Task: Create an event for the savings plan review.
Action: Mouse moved to (87, 117)
Screenshot: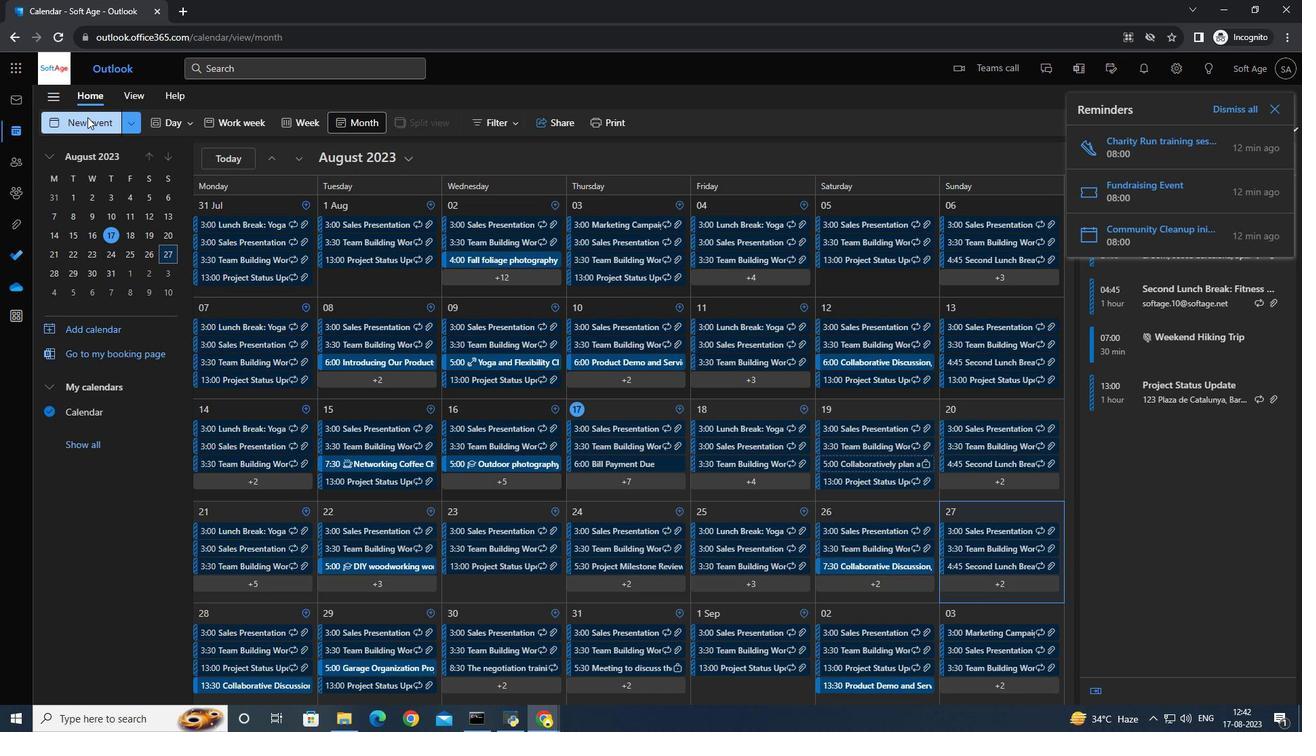 
Action: Mouse pressed left at (87, 117)
Screenshot: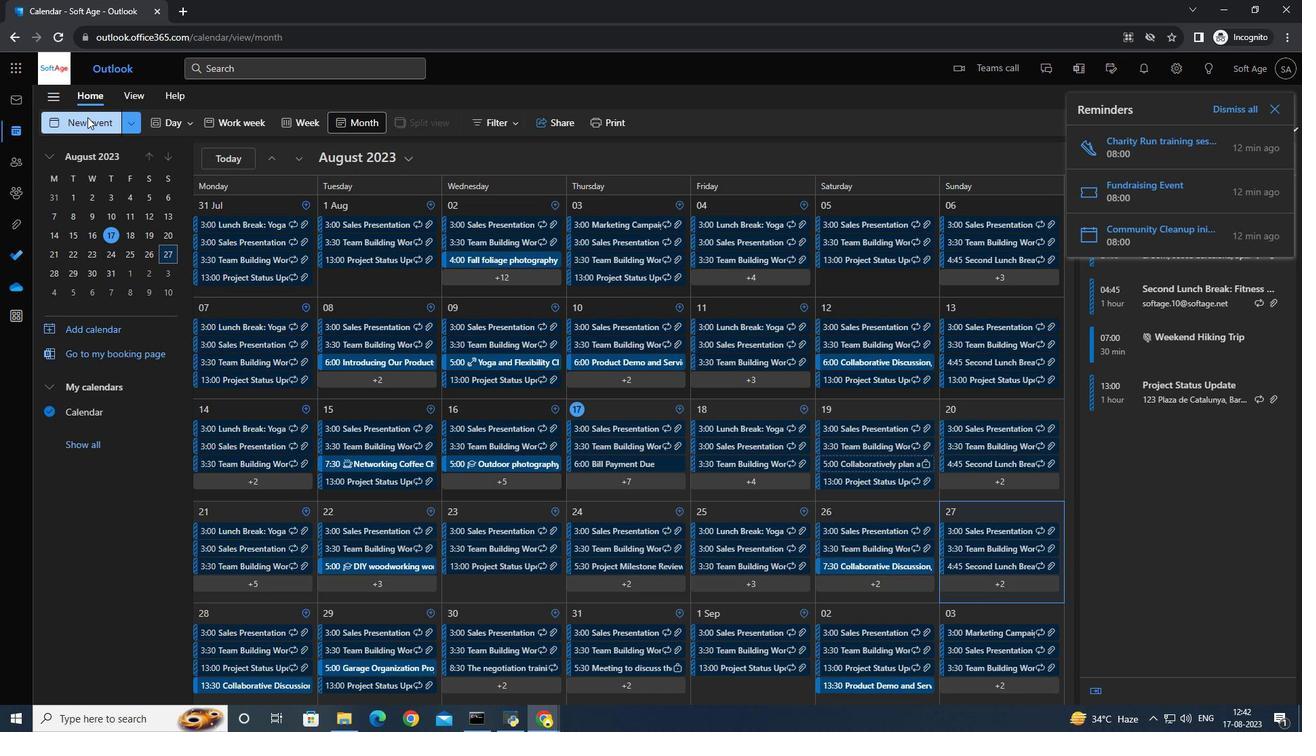 
Action: Mouse moved to (366, 203)
Screenshot: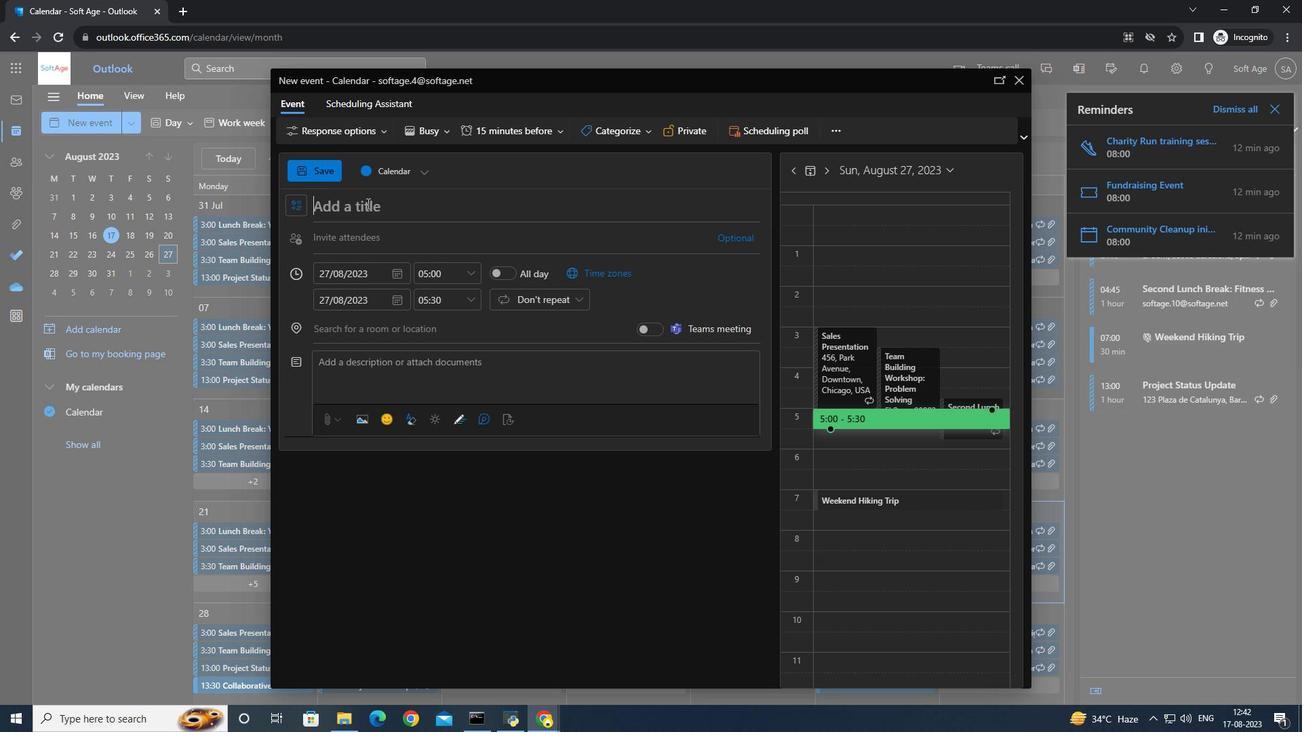 
Action: Key pressed <Key.caps_lock>S<Key.caps_lock>avings<Key.space>plan<Key.space><Key.caps_lock>RE
Screenshot: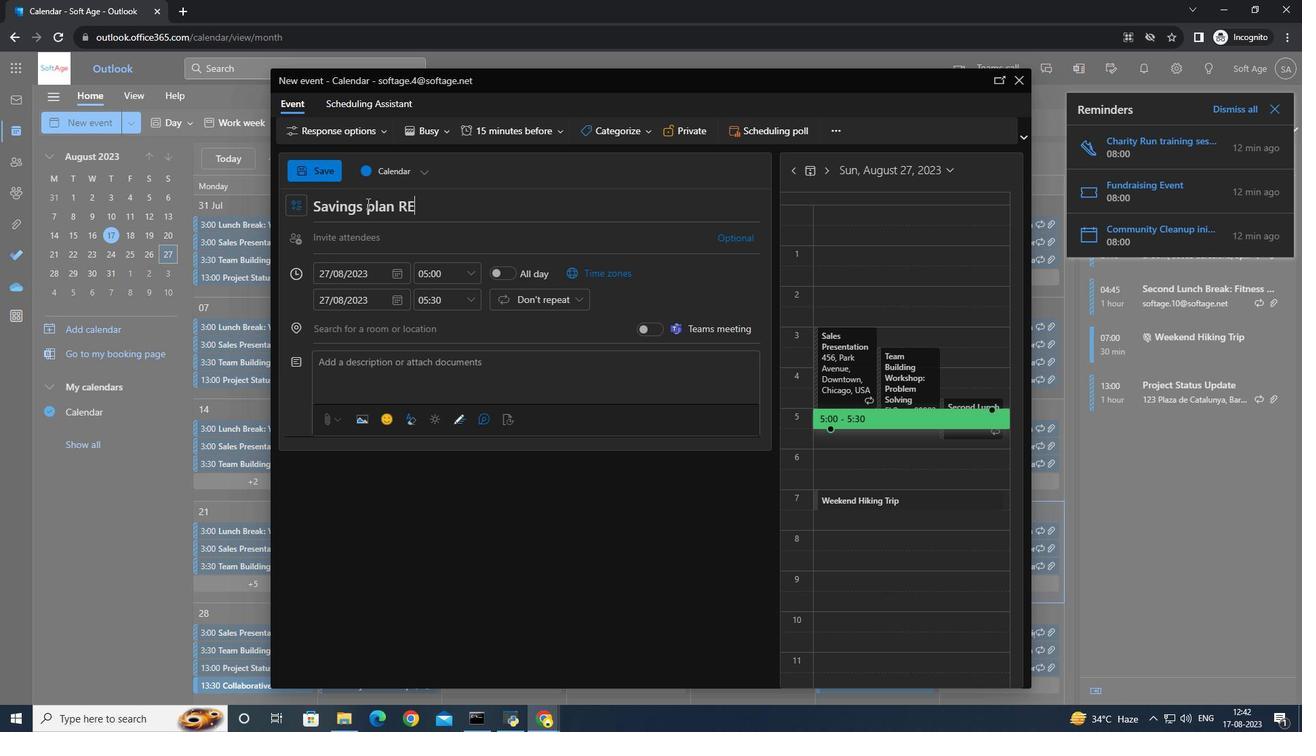 
Action: Mouse moved to (383, 199)
Screenshot: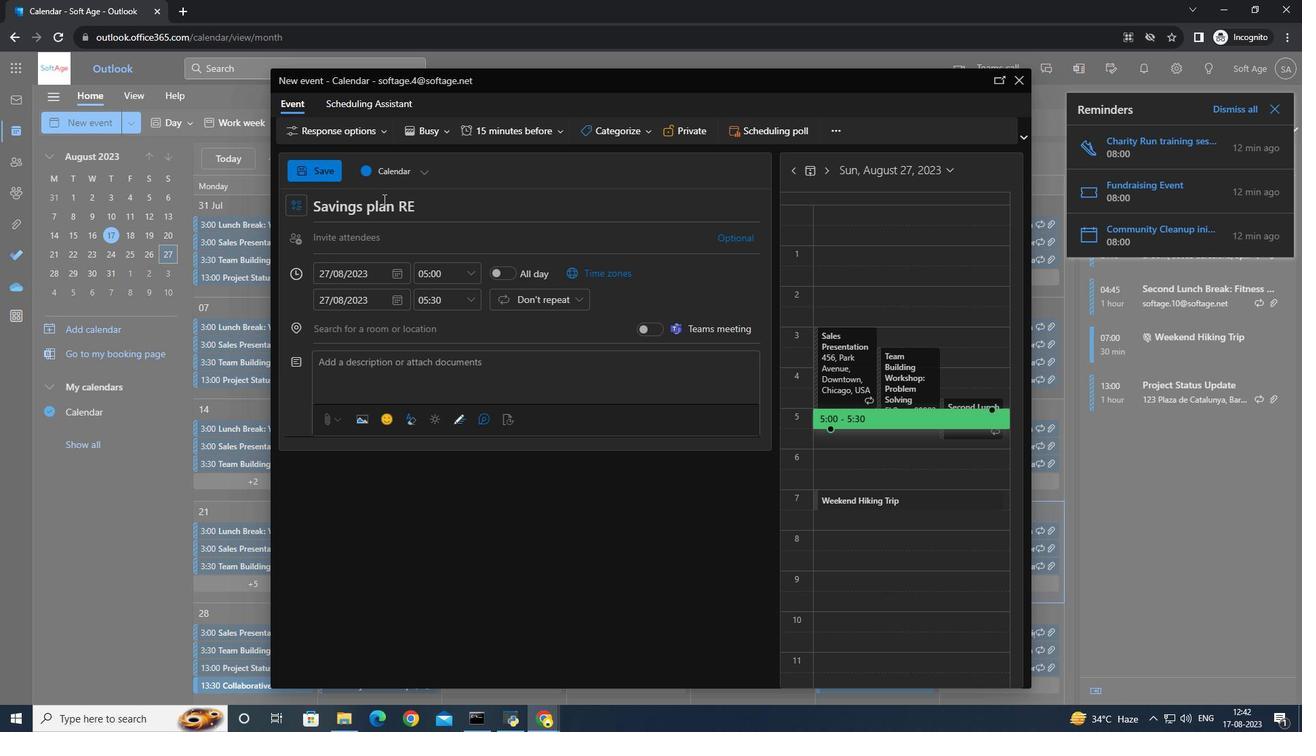 
Action: Key pressed <Key.backspace><Key.caps_lock>eview
Screenshot: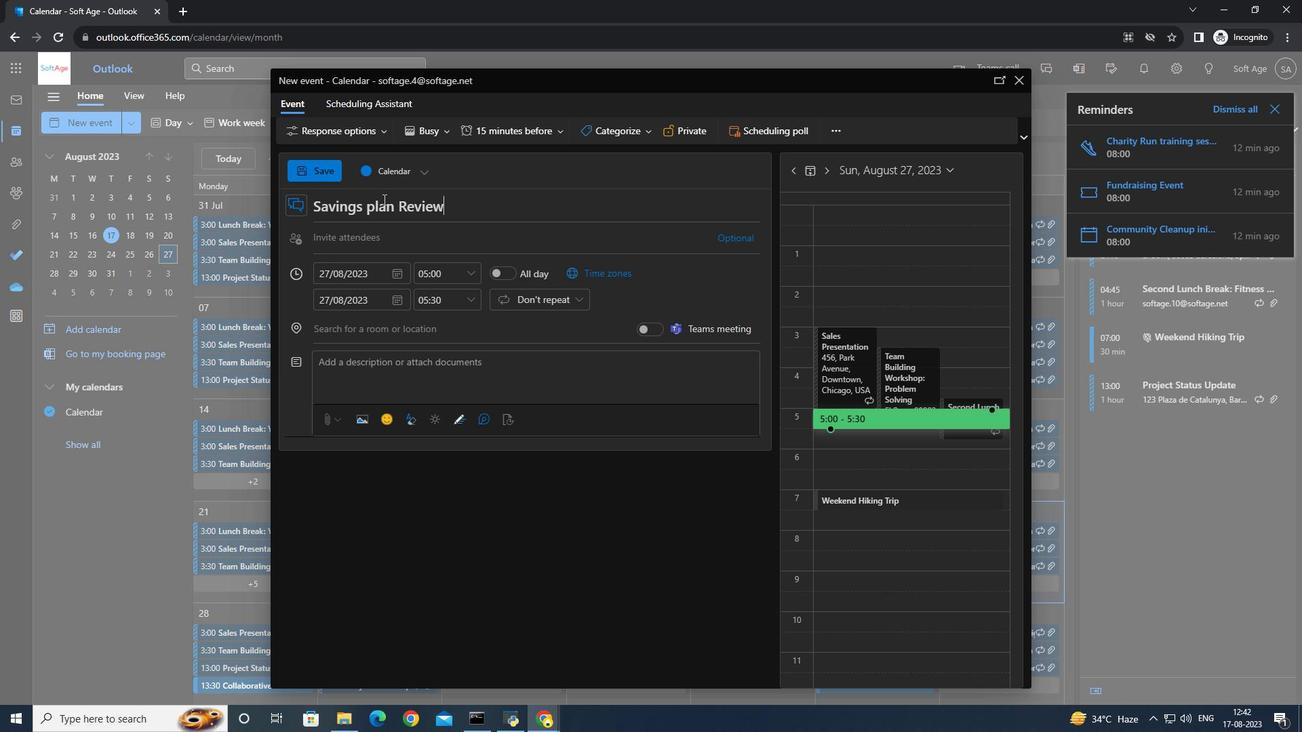 
Action: Mouse moved to (478, 283)
Screenshot: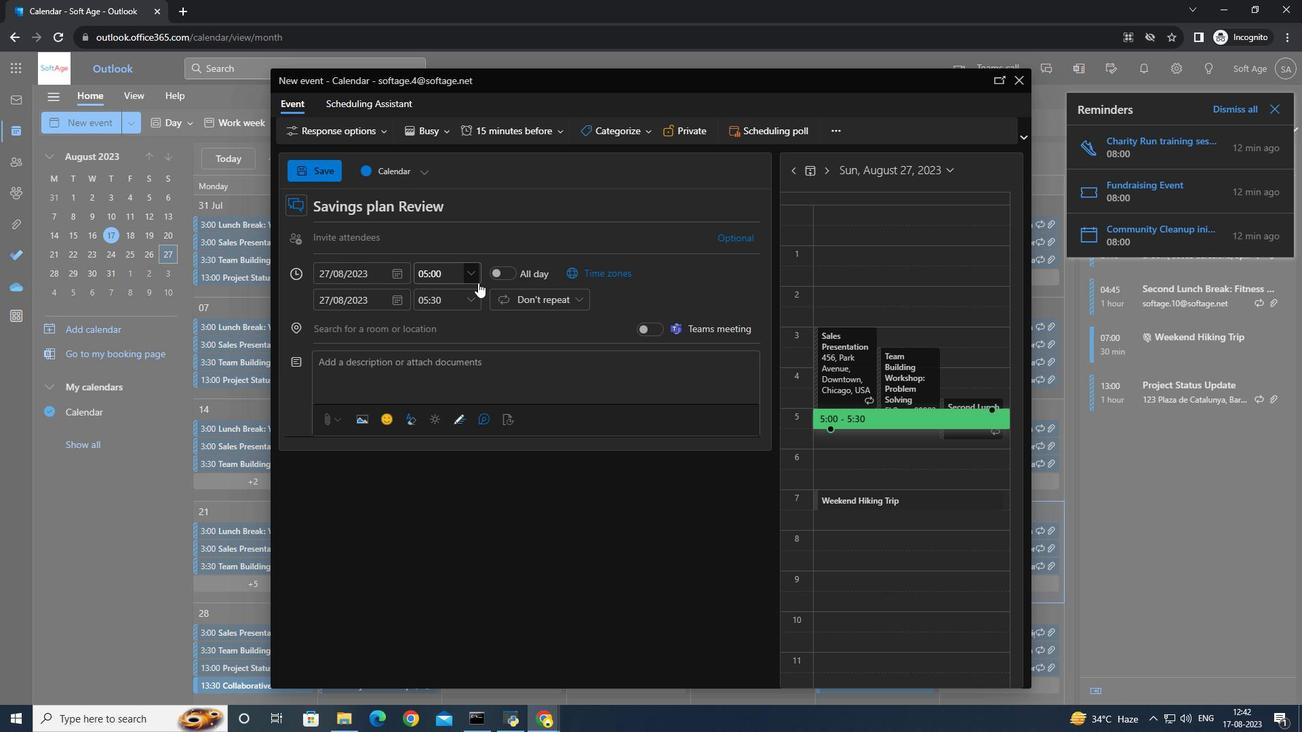 
Action: Mouse pressed left at (478, 283)
Screenshot: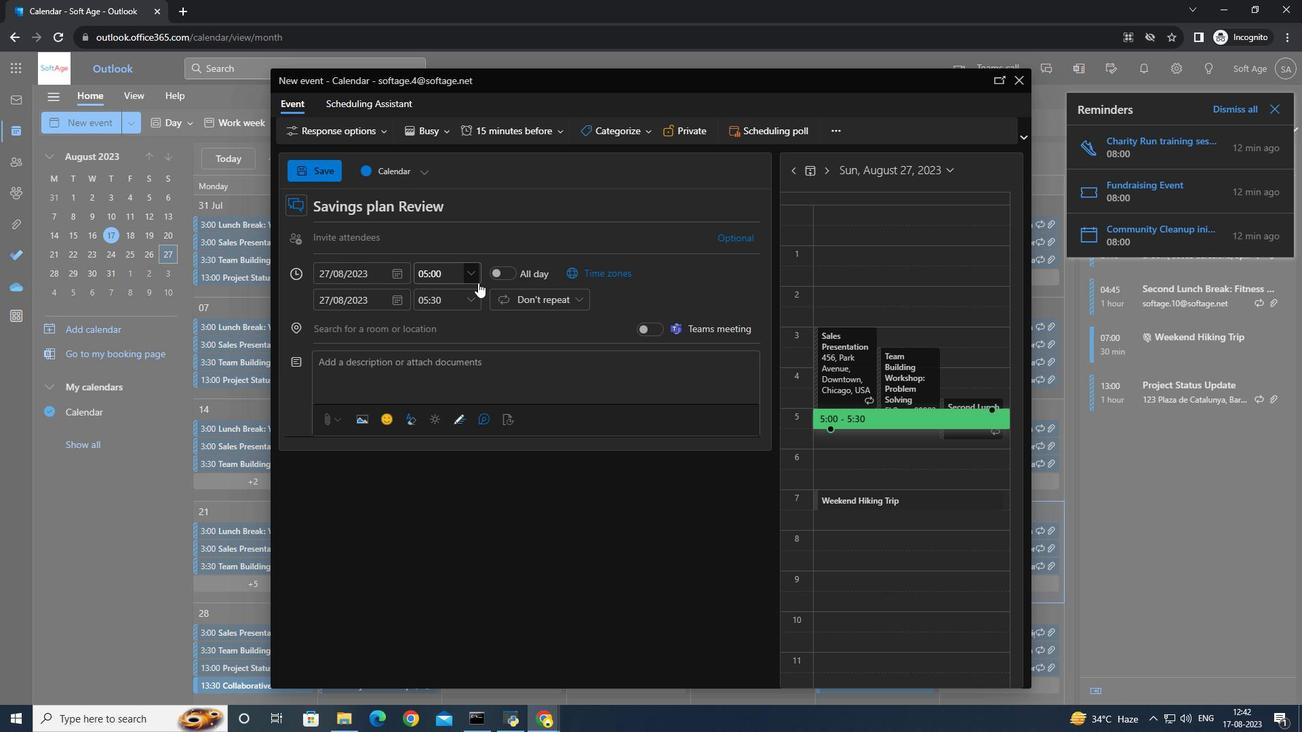
Action: Mouse moved to (471, 278)
Screenshot: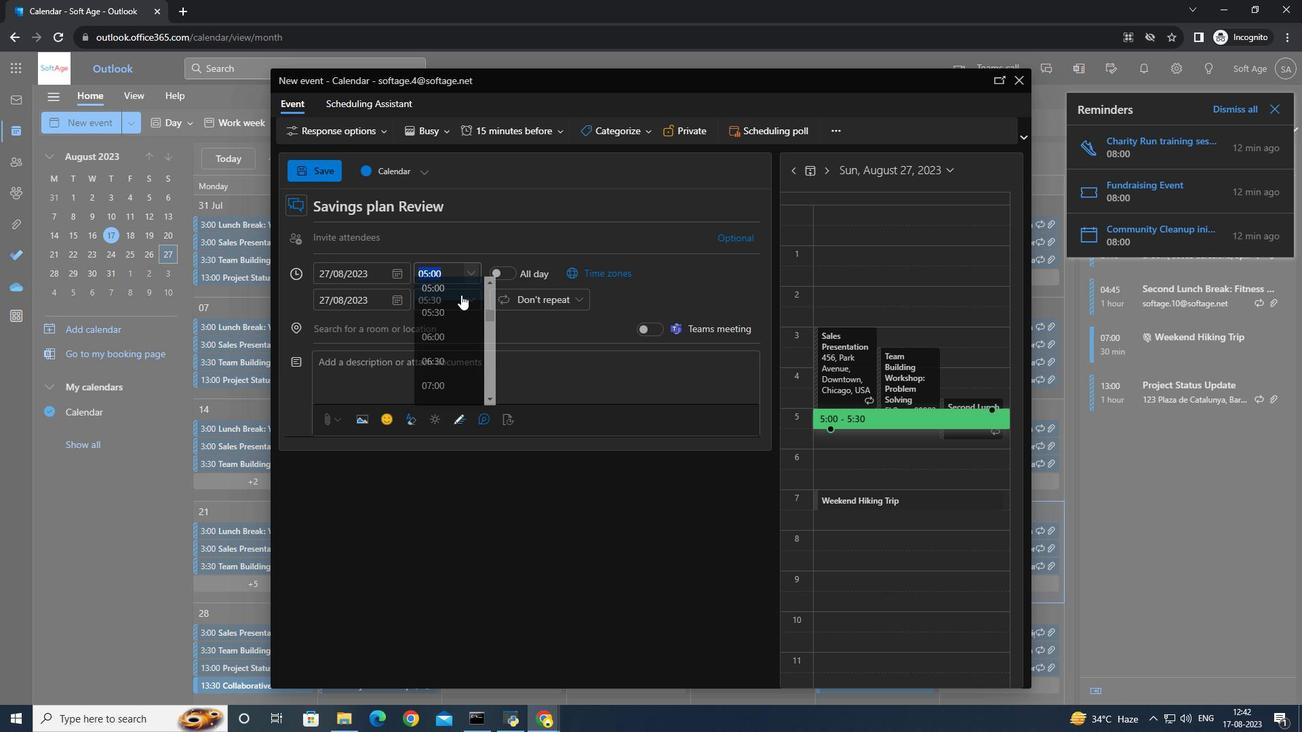 
Action: Mouse pressed left at (471, 278)
Screenshot: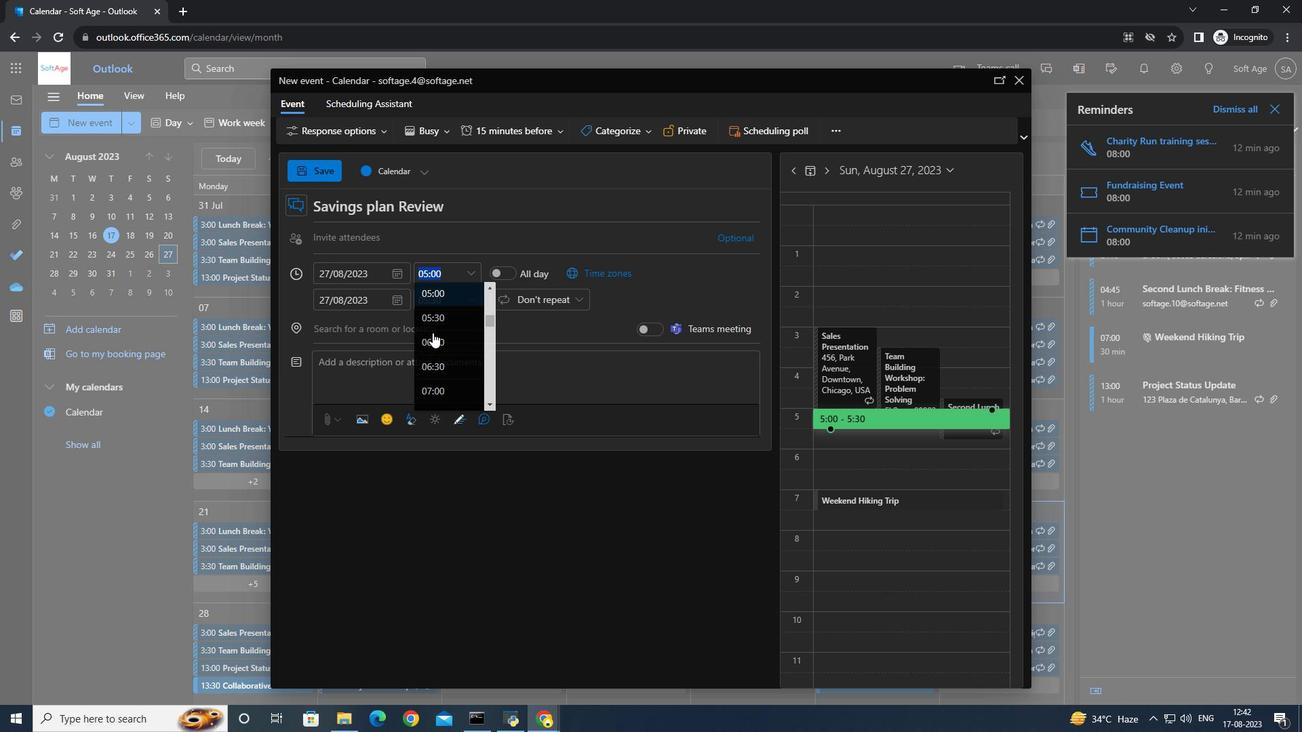 
Action: Mouse moved to (433, 328)
Screenshot: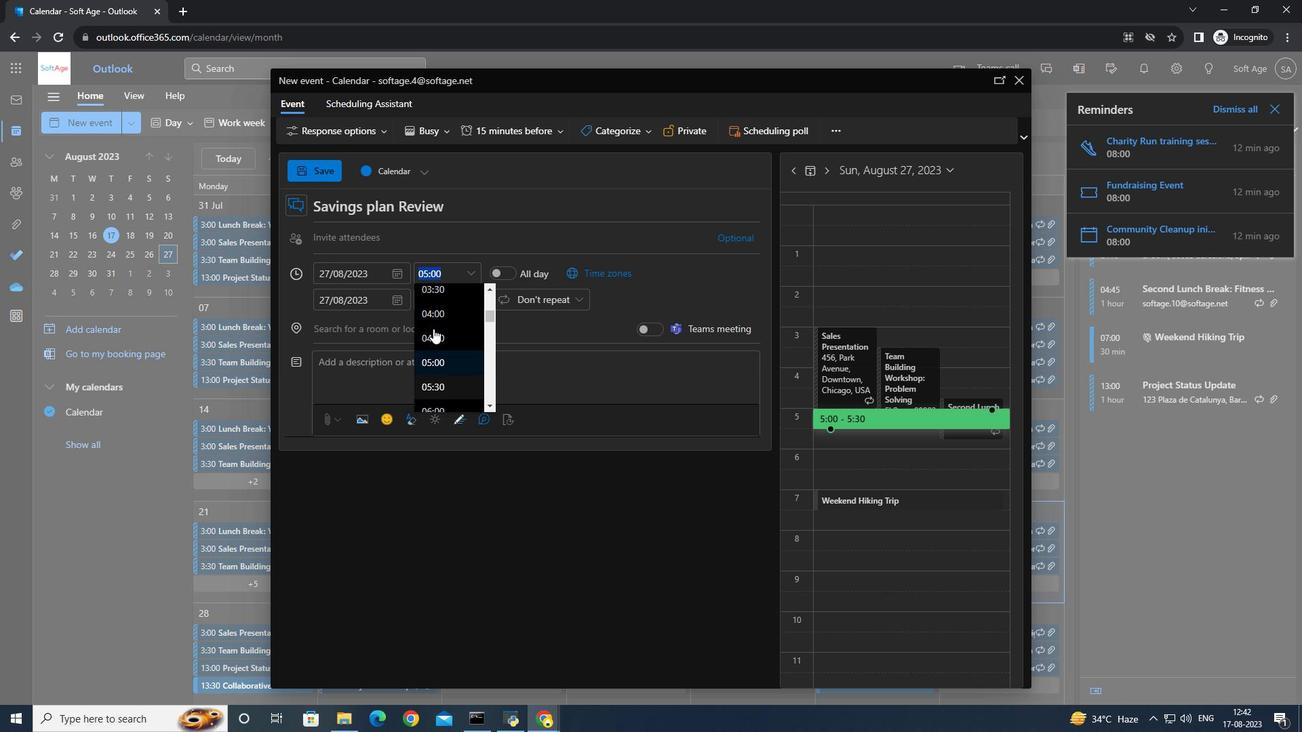 
Action: Mouse scrolled (433, 329) with delta (0, 0)
Screenshot: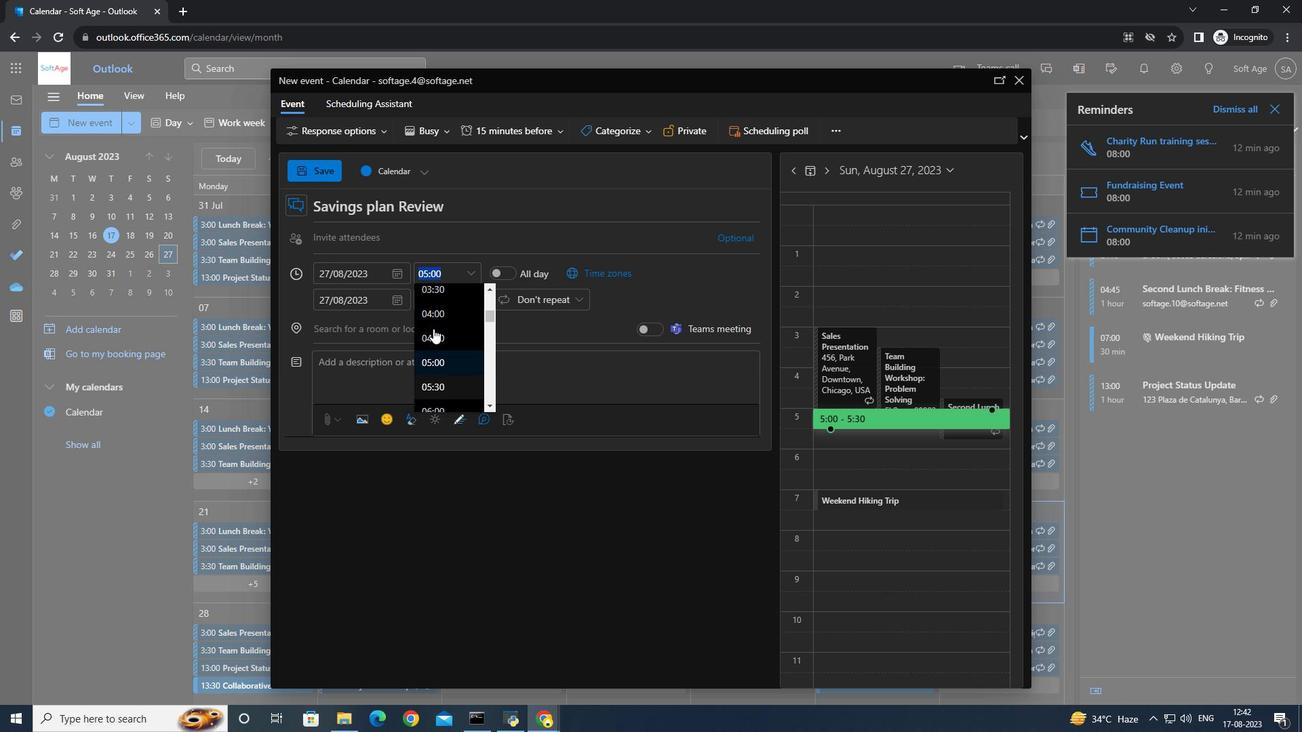 
Action: Mouse scrolled (433, 329) with delta (0, 0)
Screenshot: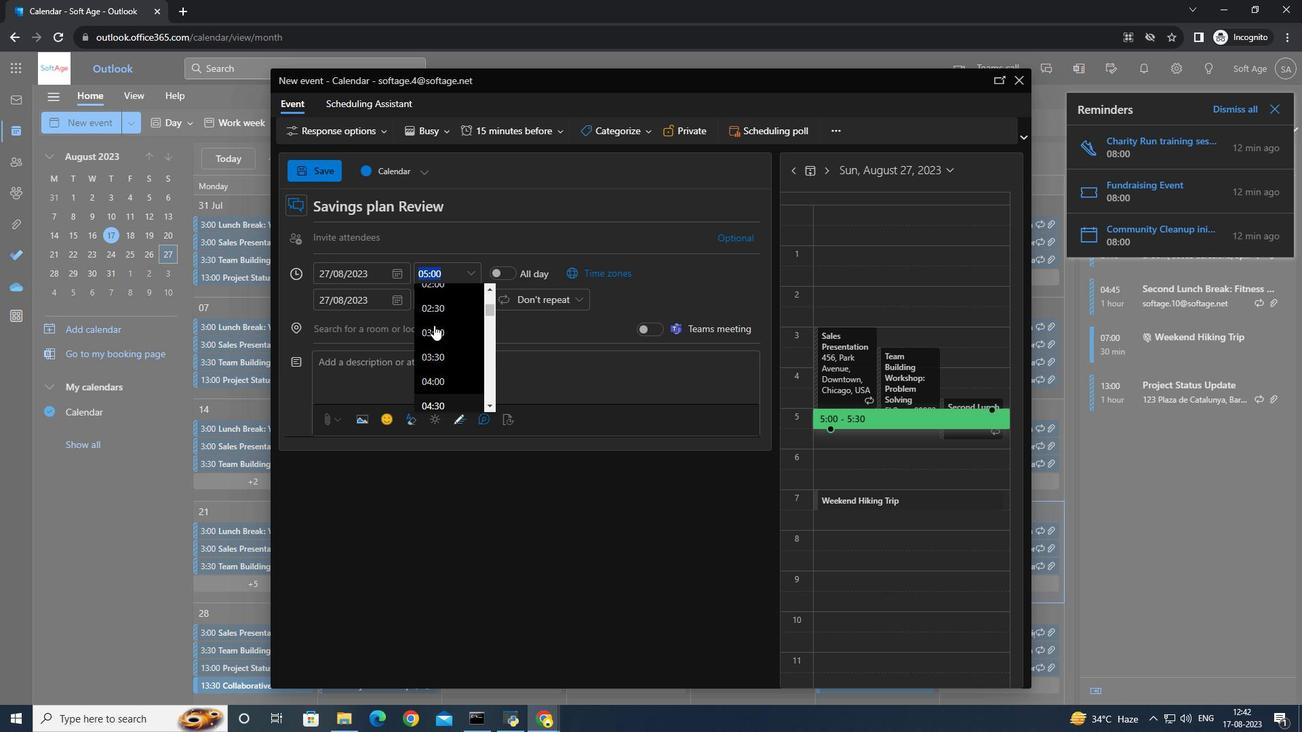 
Action: Mouse moved to (434, 318)
Screenshot: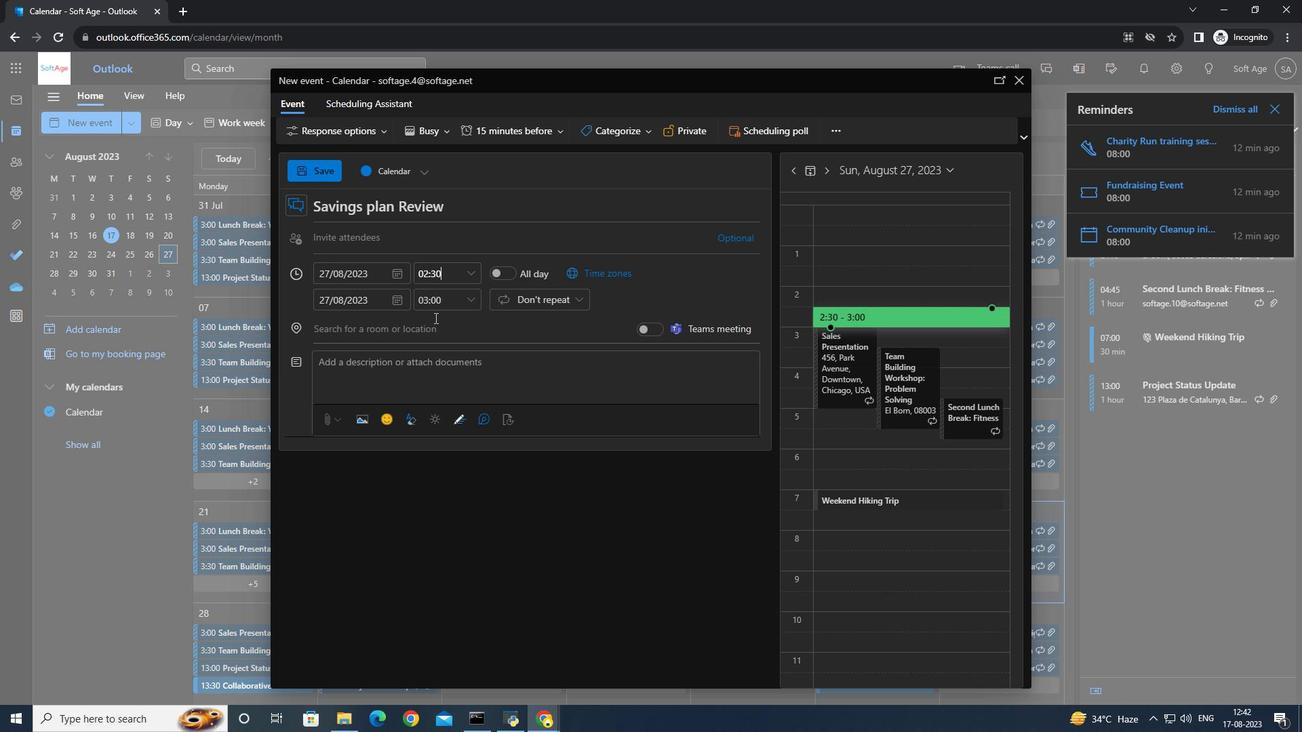 
Action: Mouse pressed left at (434, 318)
Screenshot: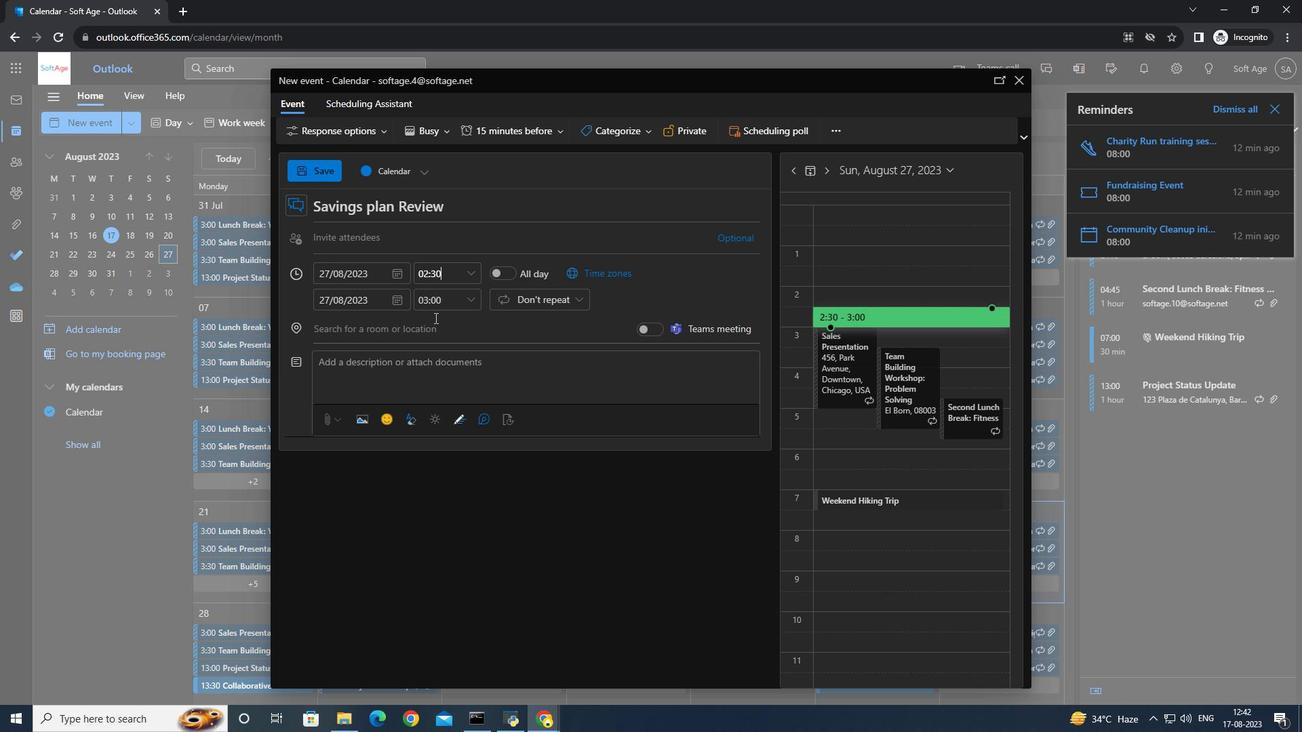 
Action: Mouse moved to (315, 174)
Screenshot: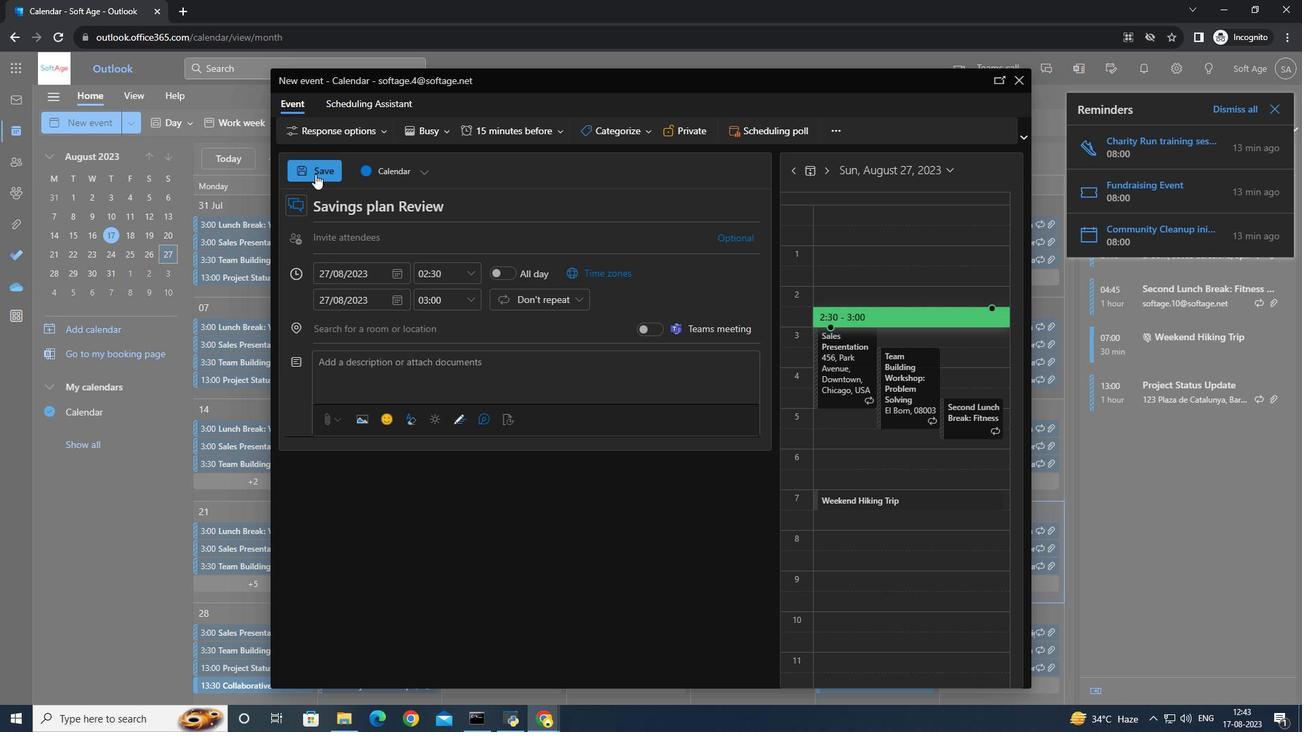 
Action: Mouse pressed left at (315, 174)
Screenshot: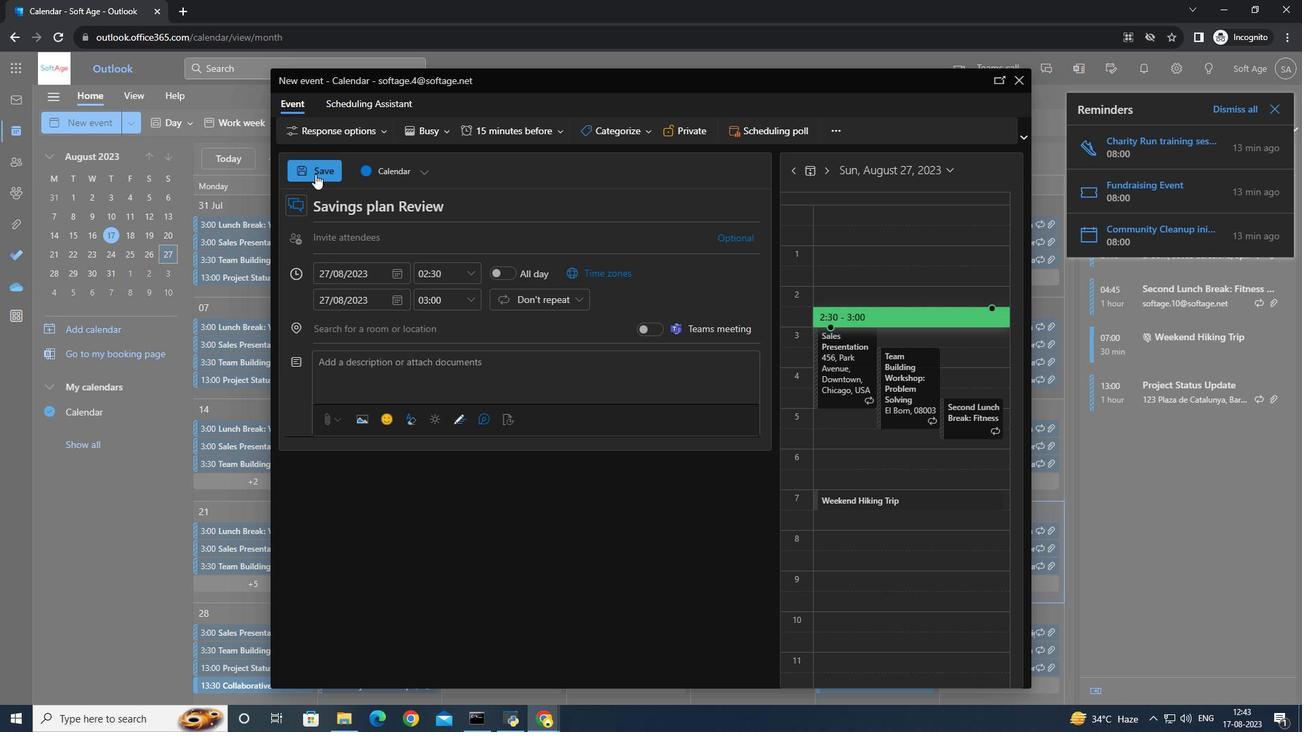 
